 Task: Use the audio channel remapper to remap the "Side right" to "Rear left".
Action: Mouse moved to (108, 12)
Screenshot: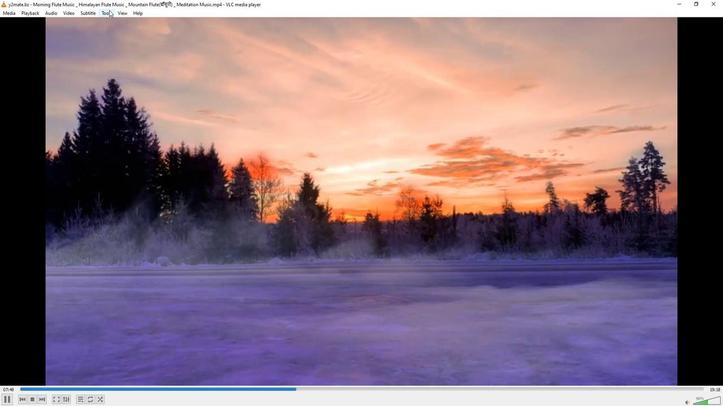 
Action: Mouse pressed left at (108, 12)
Screenshot: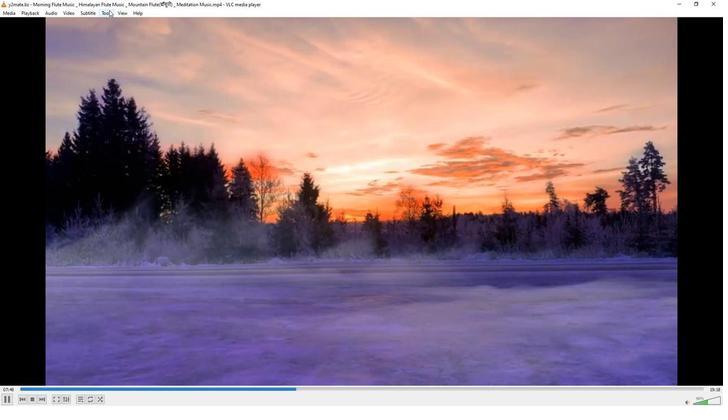 
Action: Mouse moved to (120, 105)
Screenshot: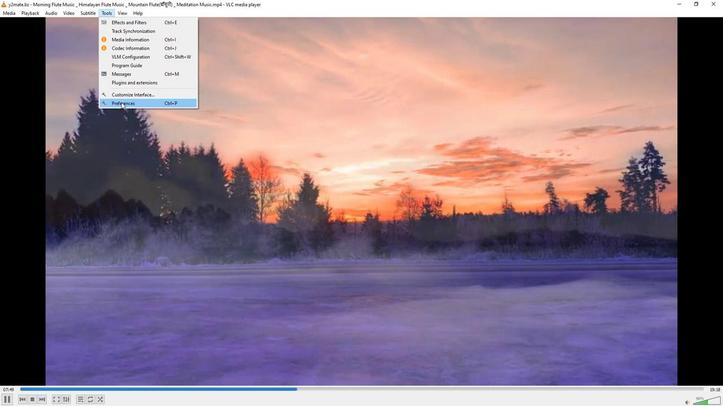 
Action: Mouse pressed left at (120, 105)
Screenshot: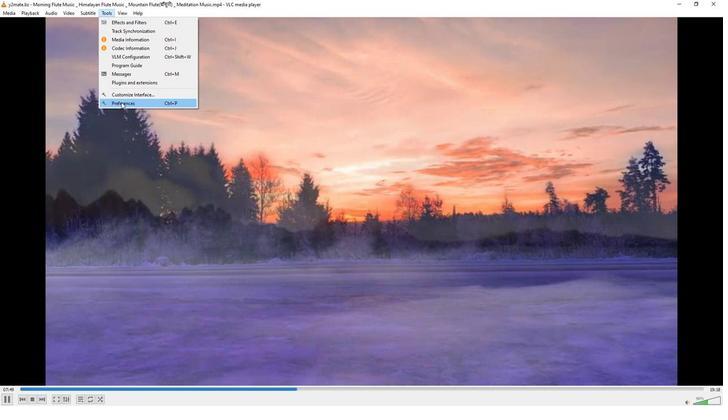 
Action: Mouse moved to (236, 335)
Screenshot: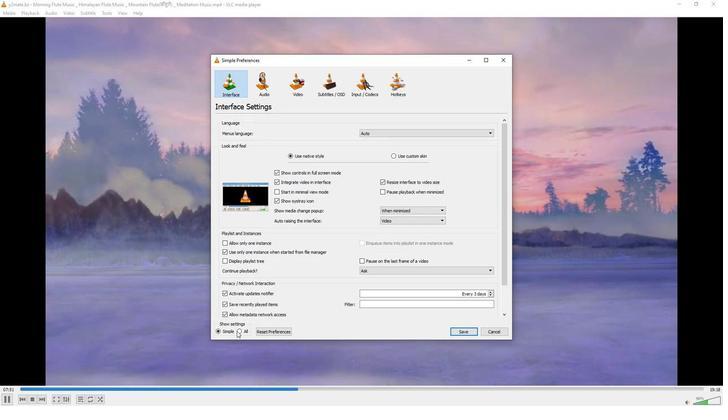 
Action: Mouse pressed left at (236, 335)
Screenshot: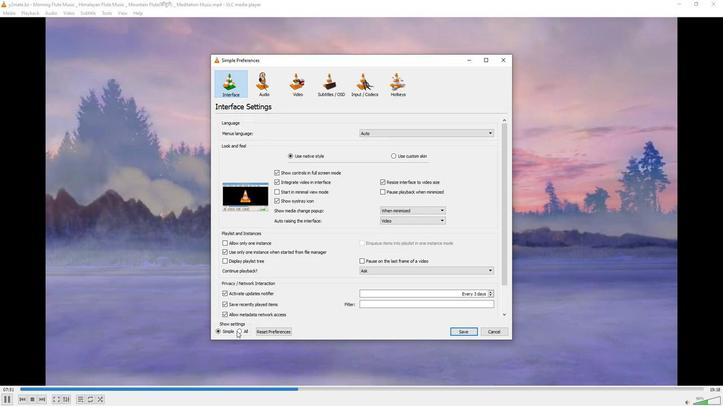 
Action: Mouse moved to (227, 165)
Screenshot: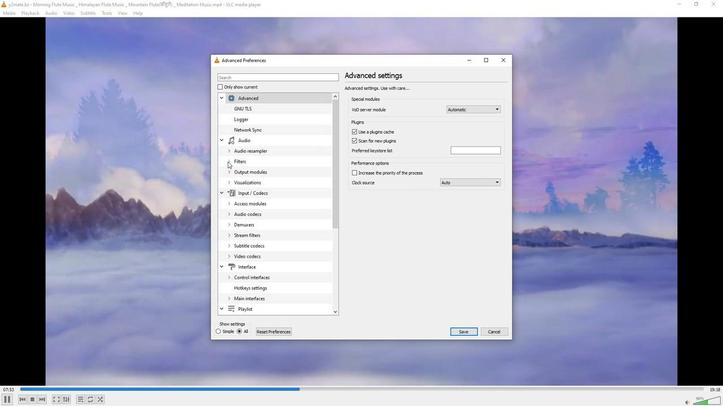 
Action: Mouse pressed left at (227, 165)
Screenshot: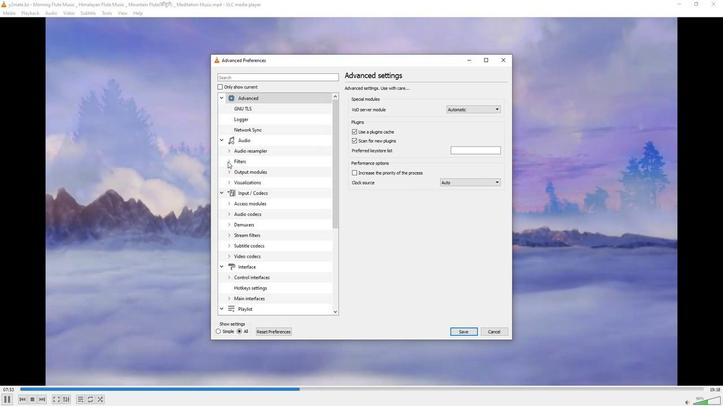 
Action: Mouse moved to (256, 271)
Screenshot: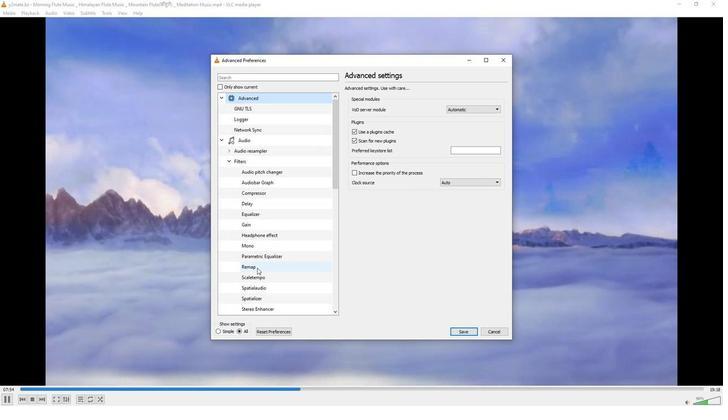 
Action: Mouse pressed left at (256, 271)
Screenshot: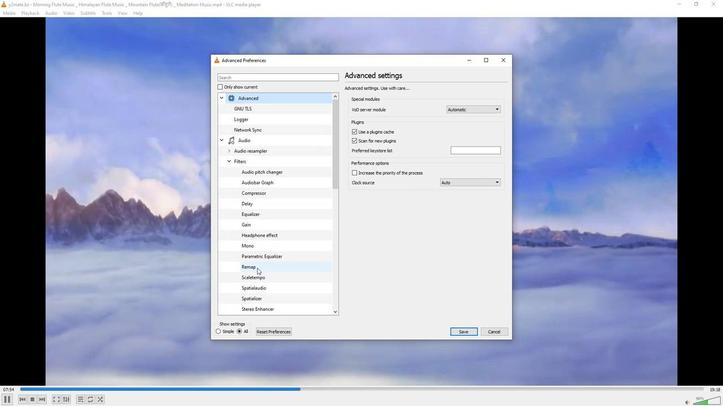 
Action: Mouse moved to (463, 172)
Screenshot: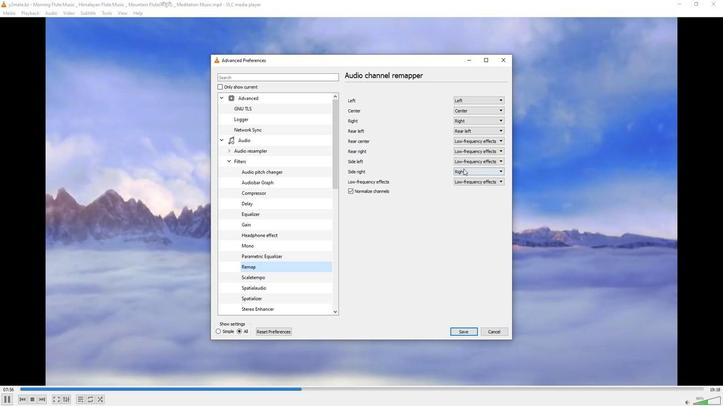 
Action: Mouse pressed left at (463, 172)
Screenshot: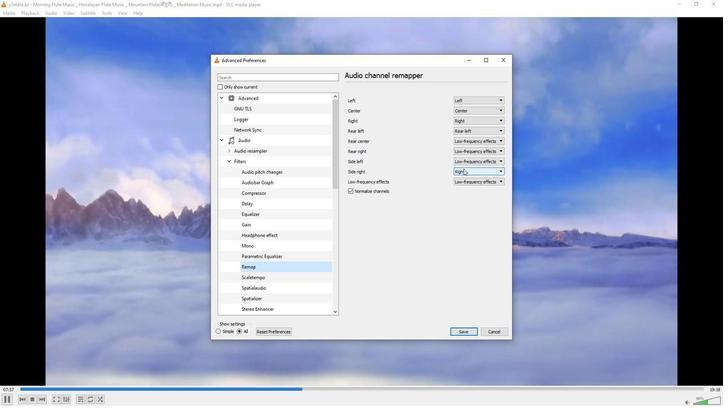 
Action: Mouse moved to (463, 195)
Screenshot: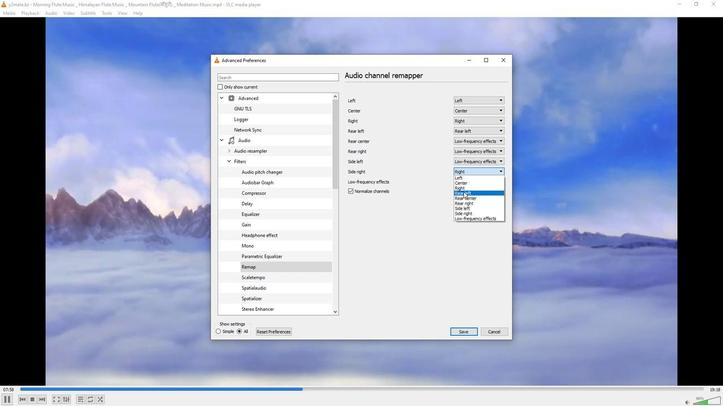 
Action: Mouse pressed left at (463, 195)
Screenshot: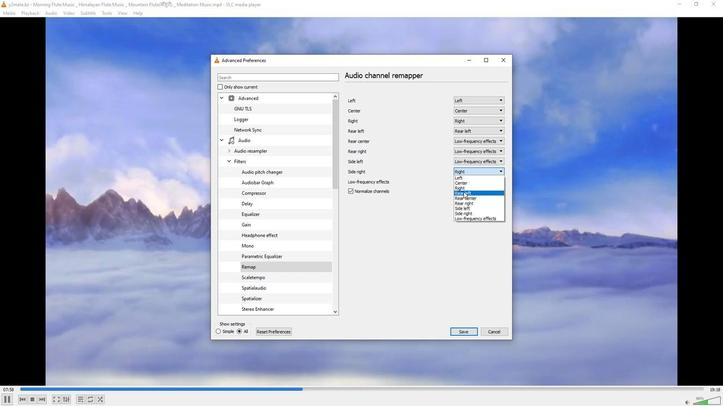 
Action: Mouse moved to (469, 331)
Screenshot: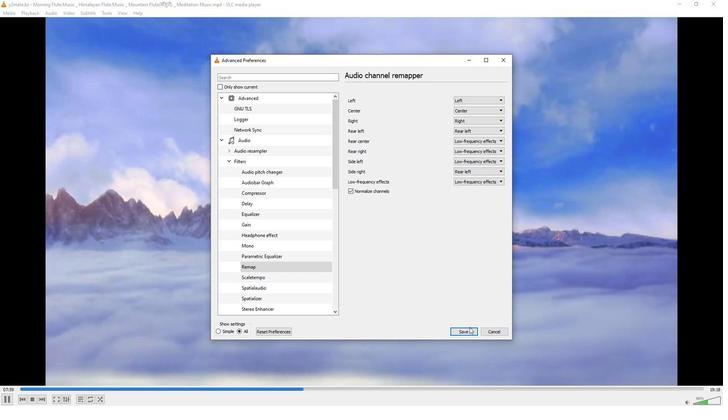 
Action: Mouse pressed left at (469, 331)
Screenshot: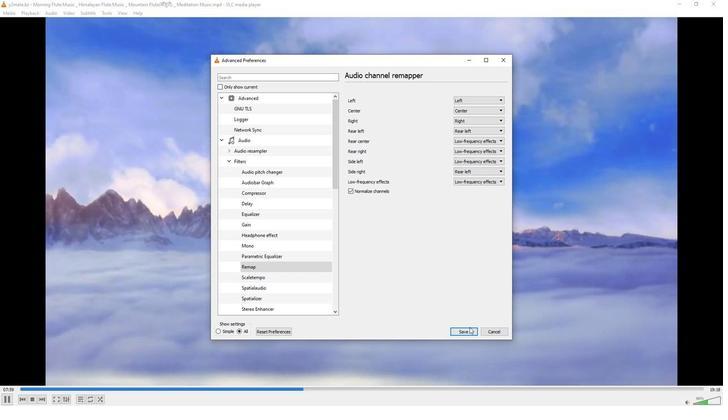 
